 Task: Open a create button.
Action: Mouse moved to (1360, 110)
Screenshot: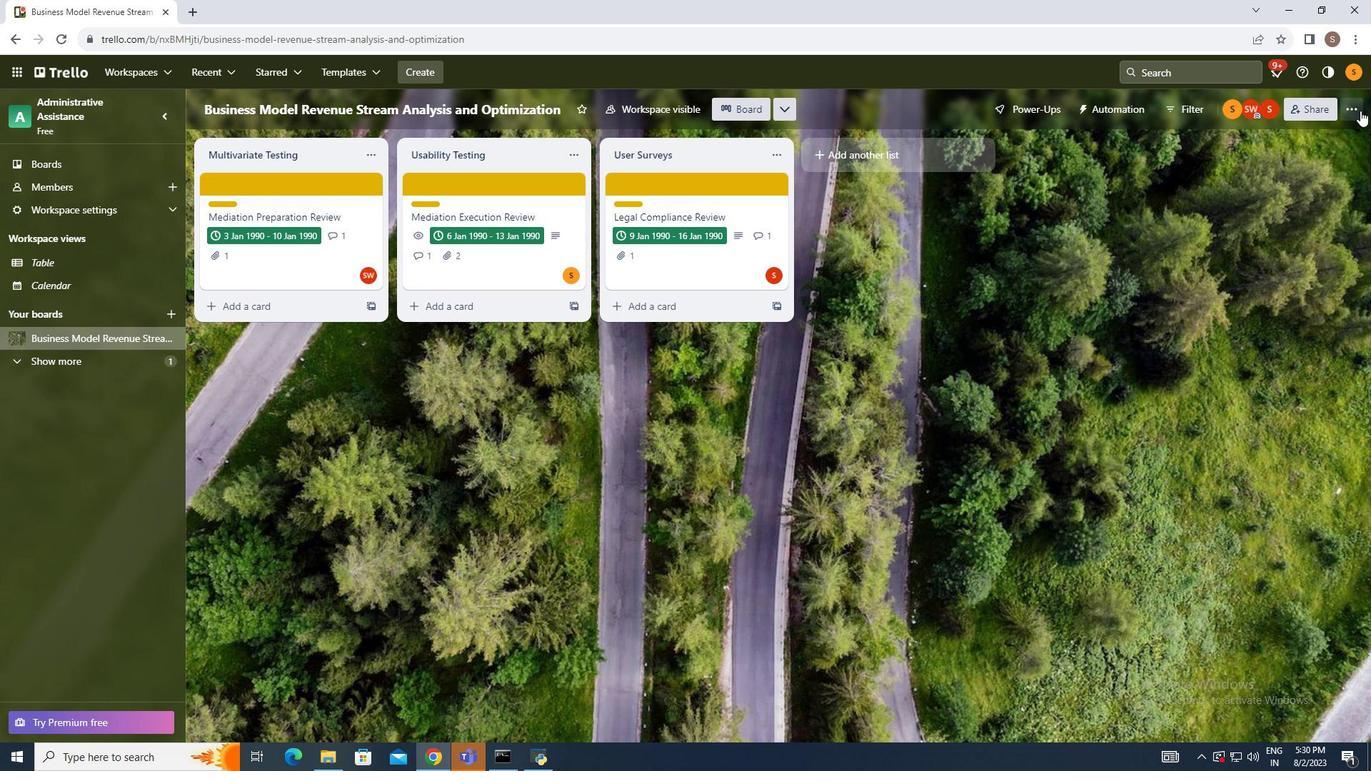 
Action: Mouse pressed left at (1360, 110)
Screenshot: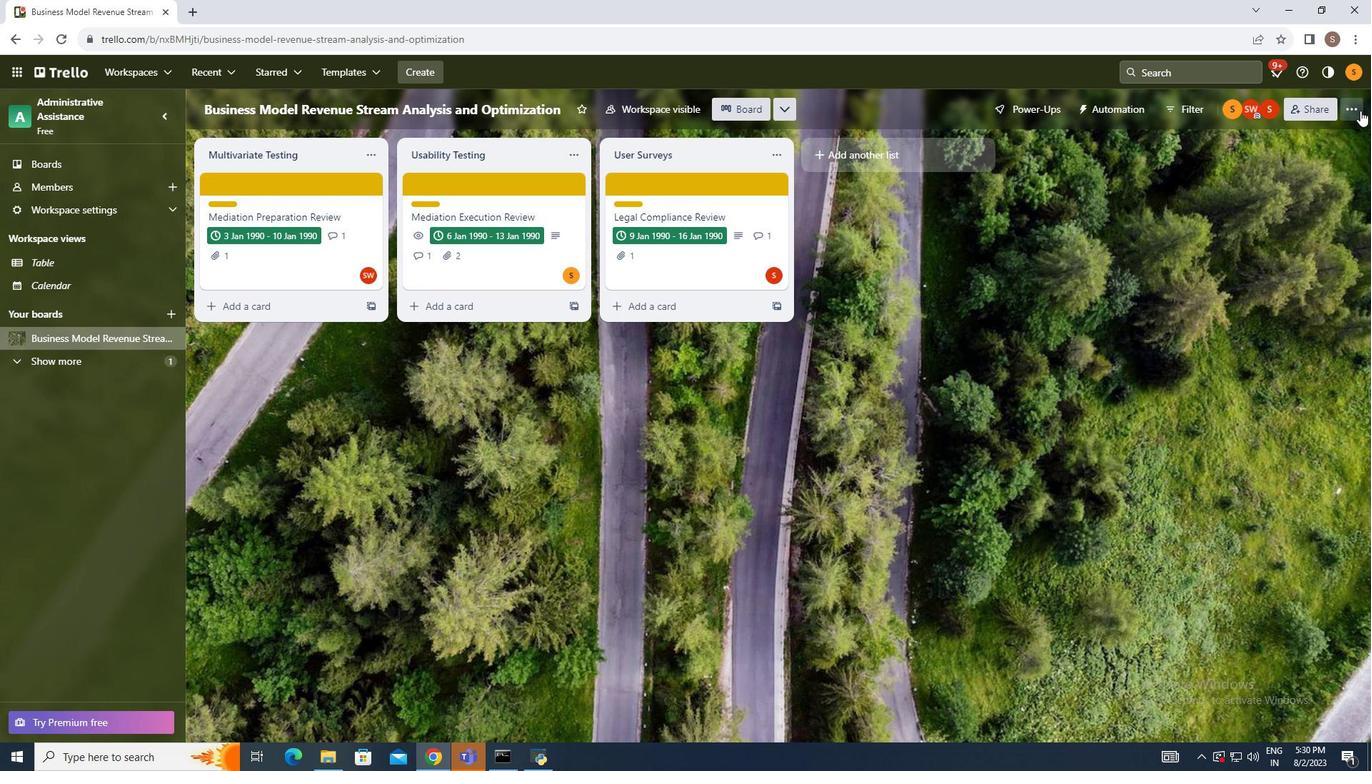 
Action: Mouse moved to (1244, 307)
Screenshot: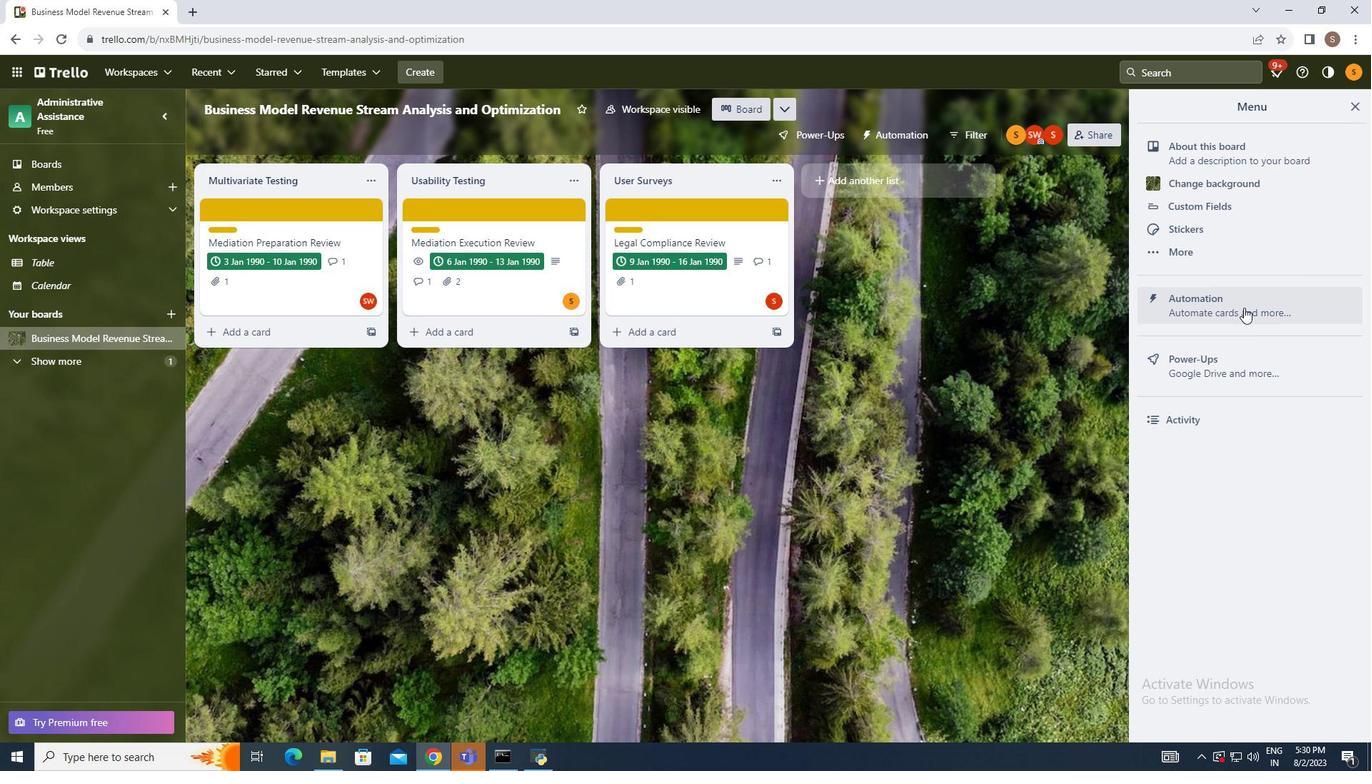 
Action: Mouse pressed left at (1244, 307)
Screenshot: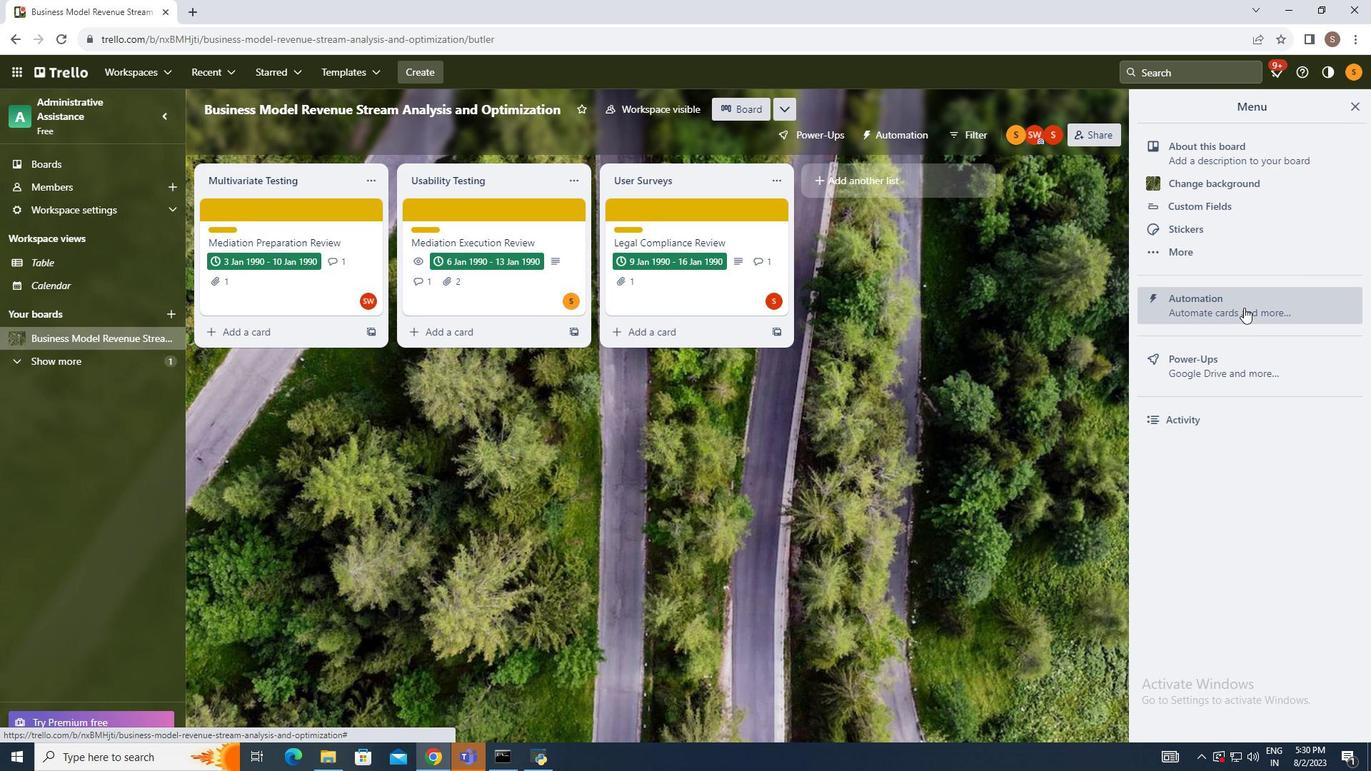
Action: Mouse moved to (278, 364)
Screenshot: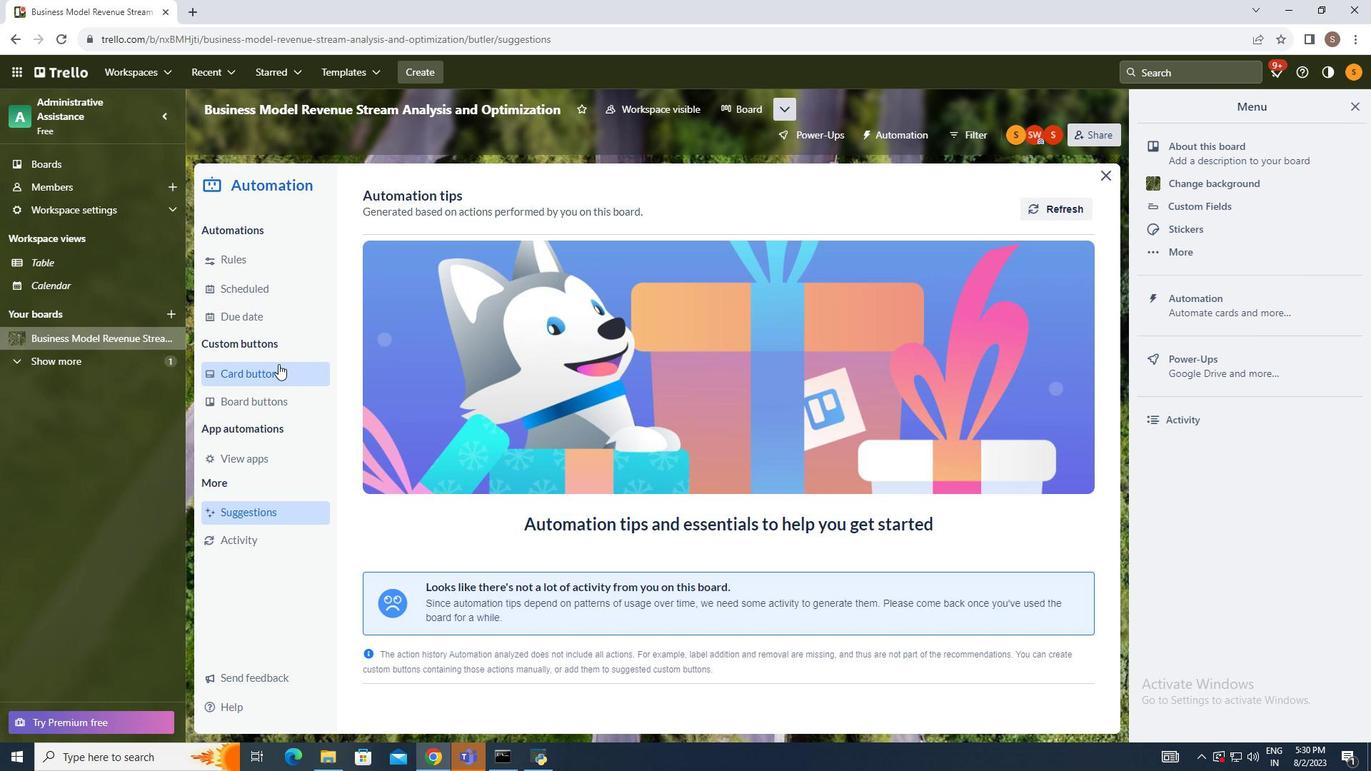 
Action: Mouse pressed left at (278, 364)
Screenshot: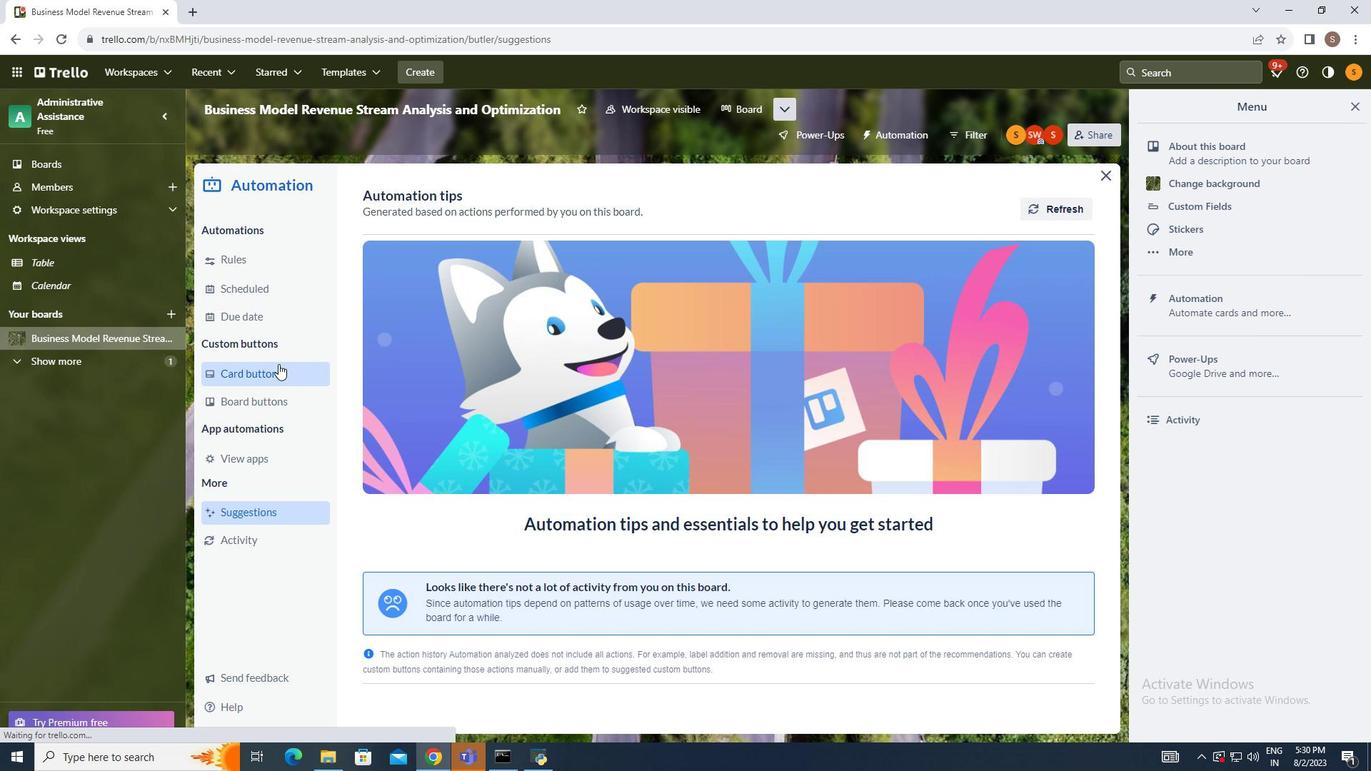 
Action: Mouse moved to (1039, 198)
Screenshot: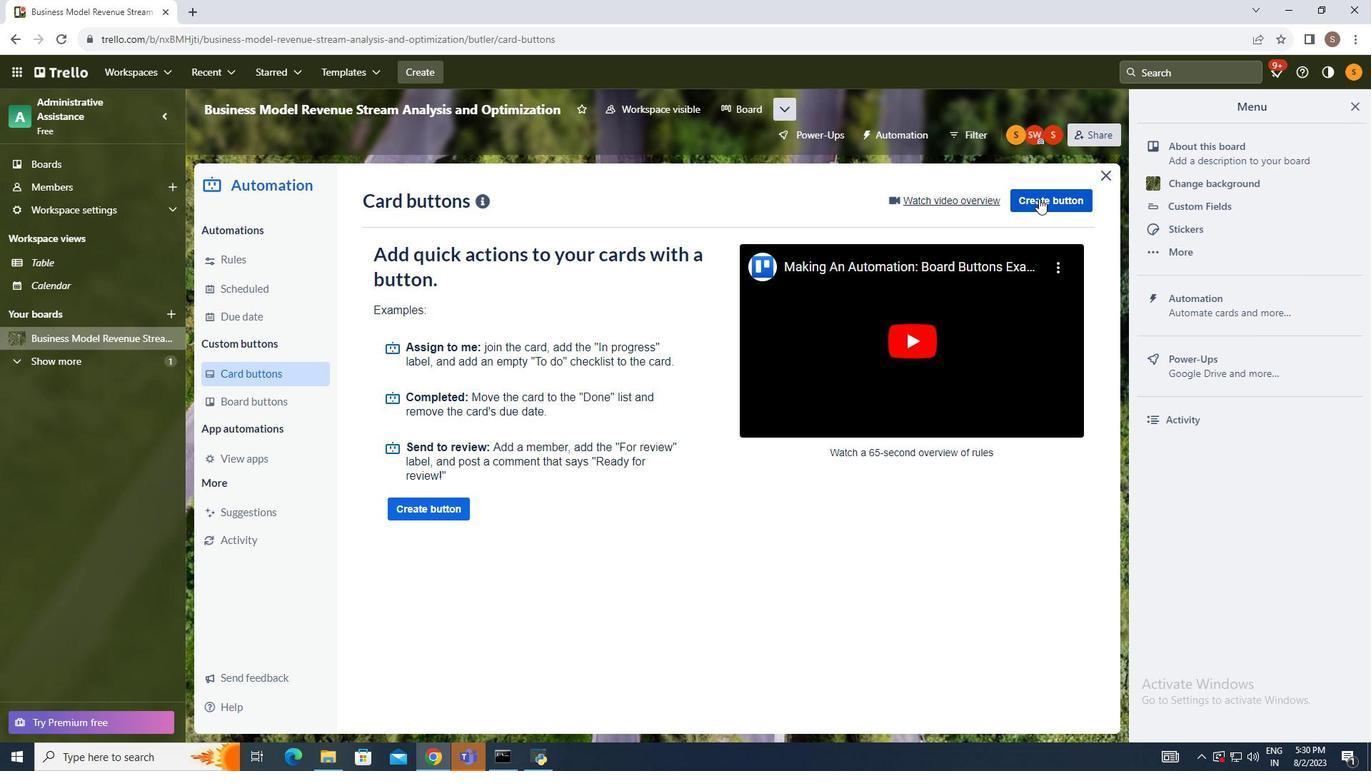 
Action: Mouse pressed left at (1039, 198)
Screenshot: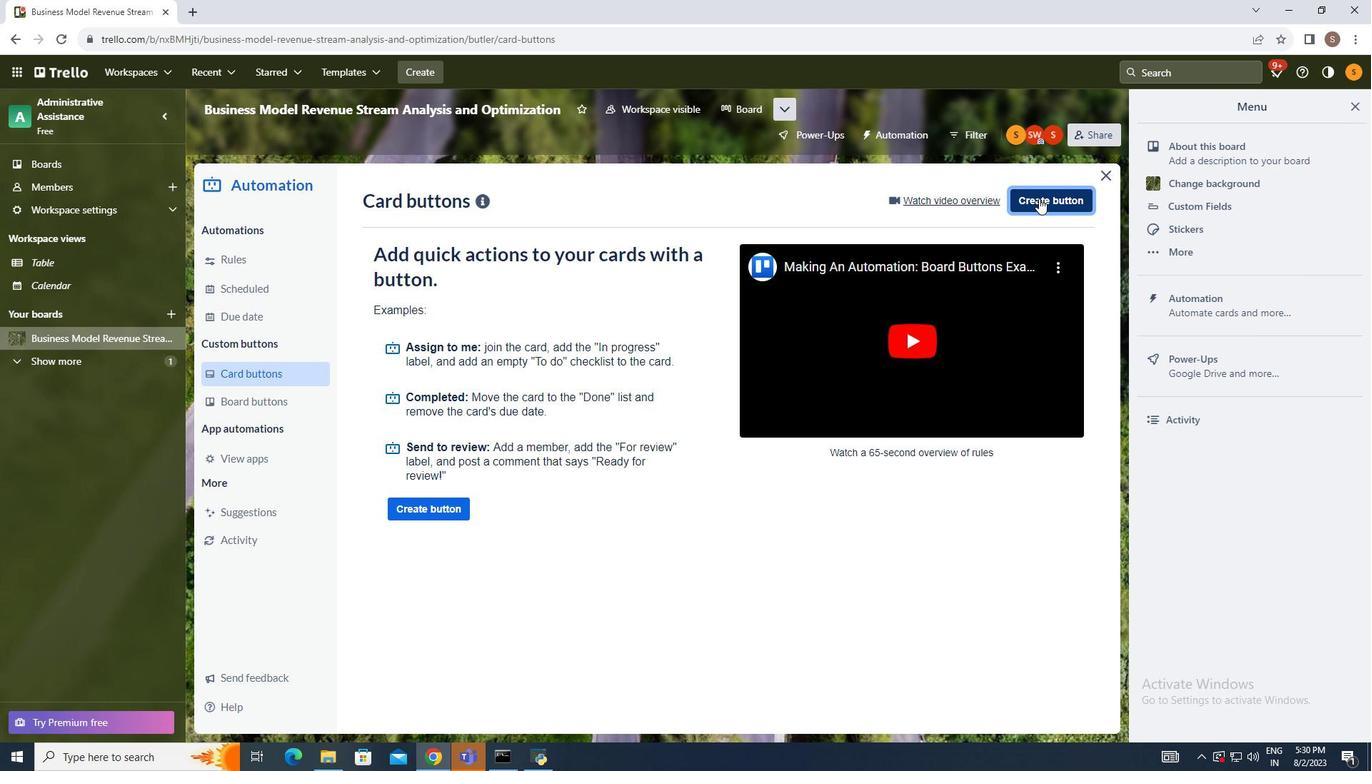
Action: Mouse moved to (888, 306)
Screenshot: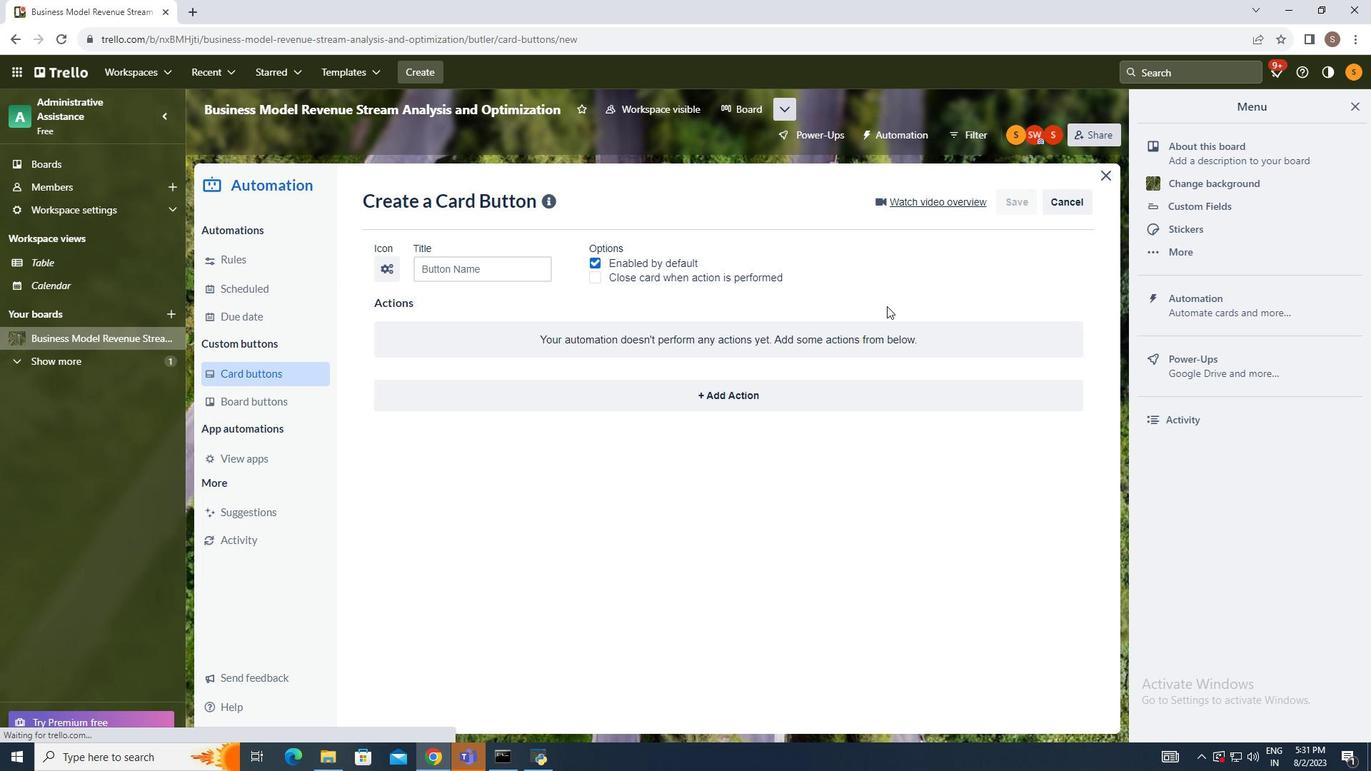
